 Task: Set the strength for the debanding algorithm to 1.30.
Action: Mouse moved to (95, 16)
Screenshot: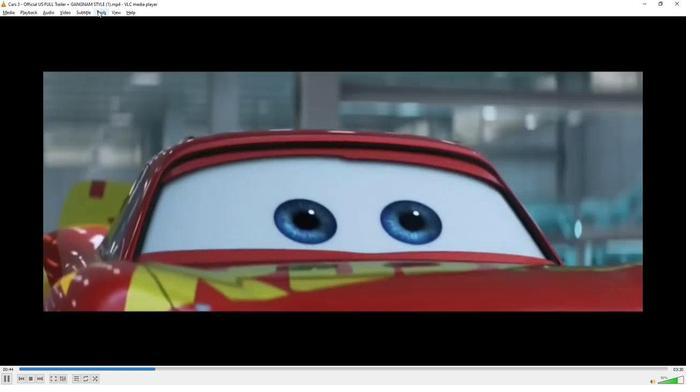 
Action: Mouse pressed left at (95, 16)
Screenshot: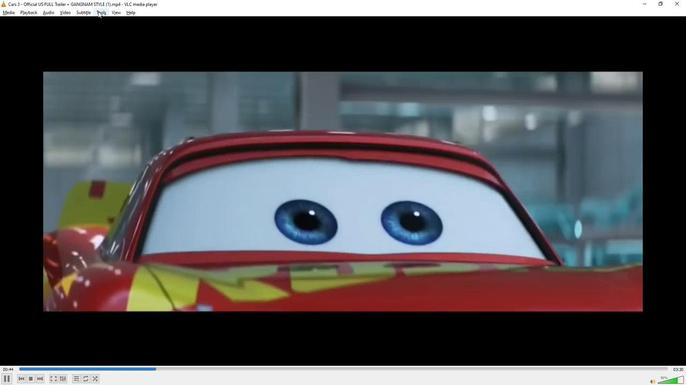 
Action: Mouse moved to (116, 98)
Screenshot: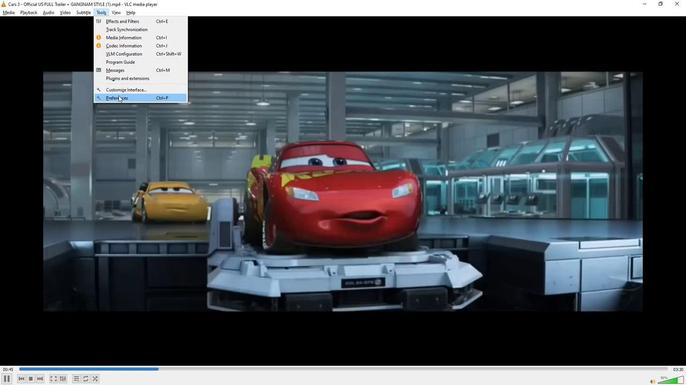 
Action: Mouse pressed left at (116, 98)
Screenshot: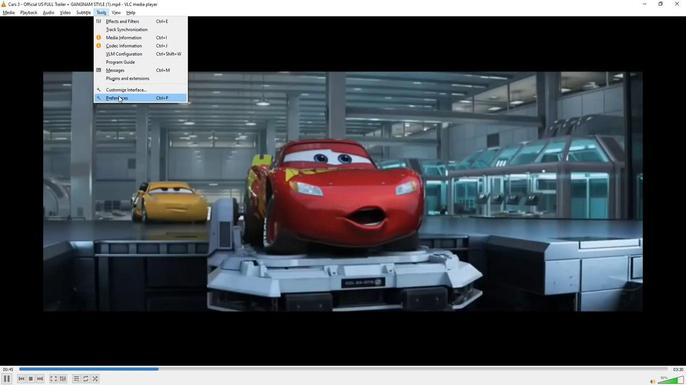
Action: Mouse moved to (150, 301)
Screenshot: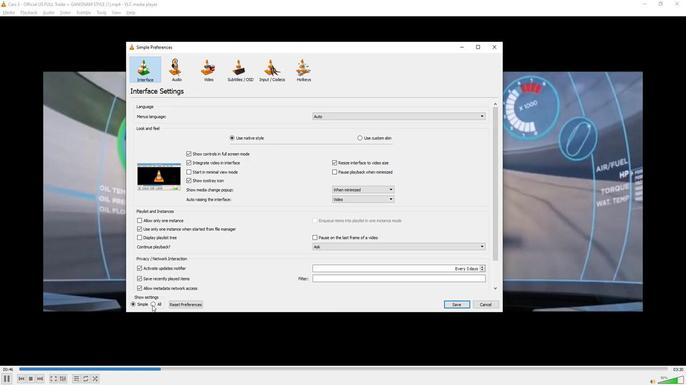 
Action: Mouse pressed left at (150, 301)
Screenshot: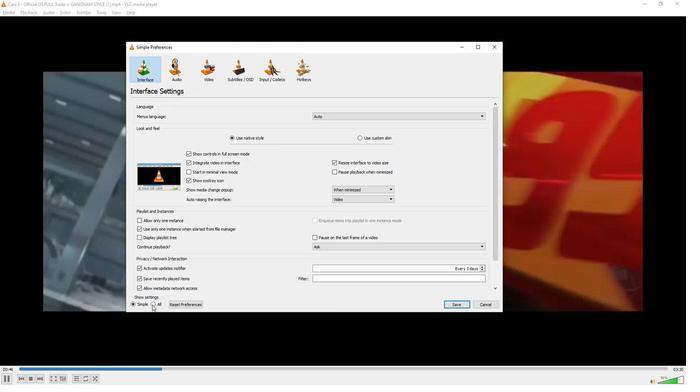 
Action: Mouse moved to (158, 267)
Screenshot: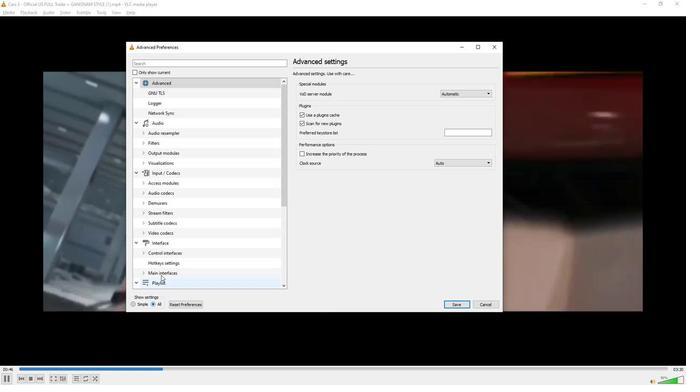 
Action: Mouse scrolled (158, 266) with delta (0, 0)
Screenshot: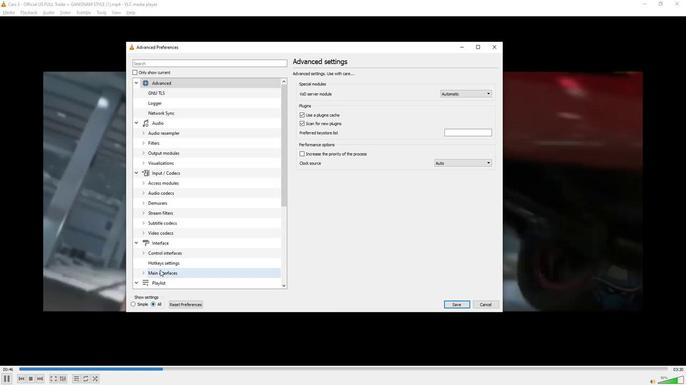 
Action: Mouse scrolled (158, 266) with delta (0, 0)
Screenshot: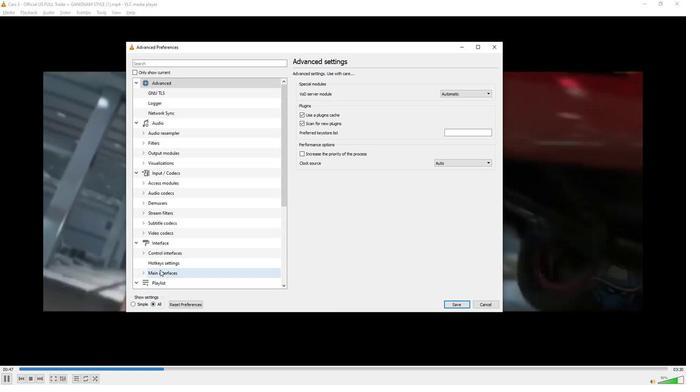 
Action: Mouse moved to (158, 267)
Screenshot: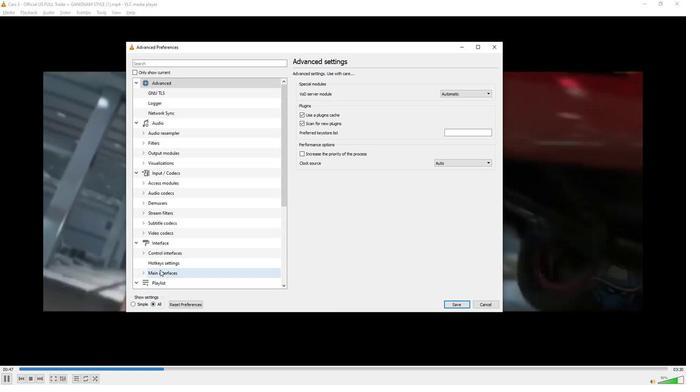 
Action: Mouse scrolled (158, 266) with delta (0, 0)
Screenshot: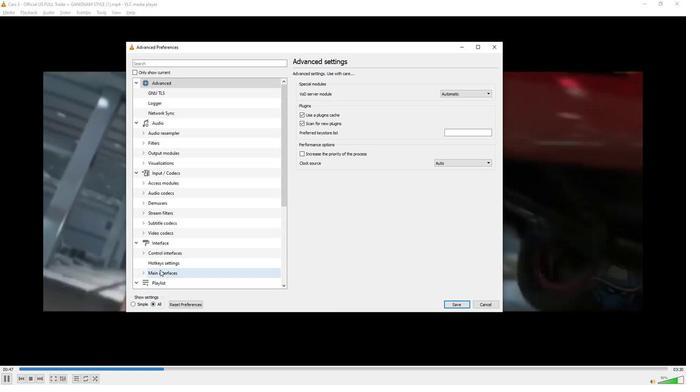 
Action: Mouse scrolled (158, 266) with delta (0, 0)
Screenshot: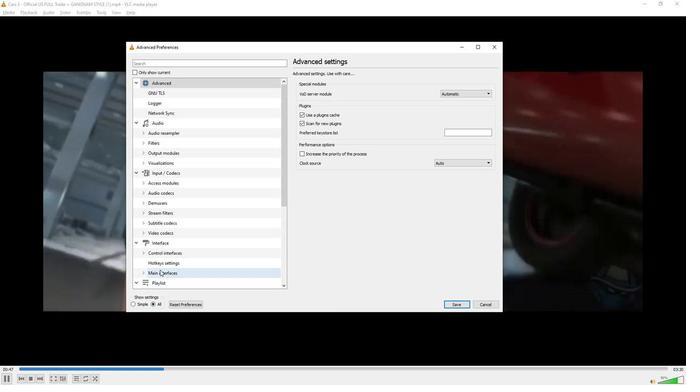 
Action: Mouse scrolled (158, 266) with delta (0, 0)
Screenshot: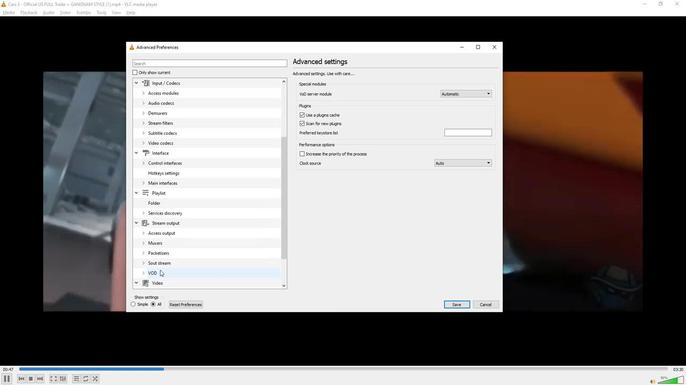 
Action: Mouse scrolled (158, 266) with delta (0, 0)
Screenshot: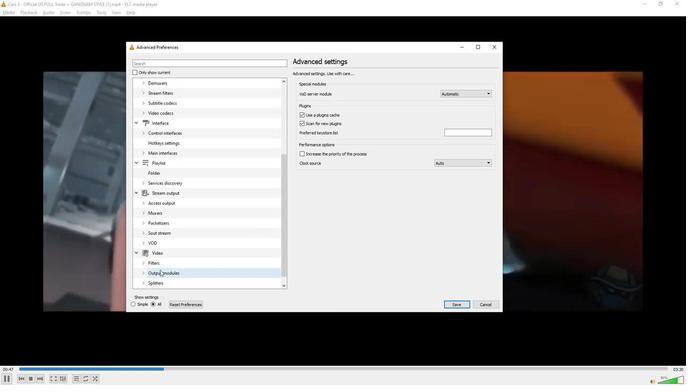 
Action: Mouse moved to (157, 266)
Screenshot: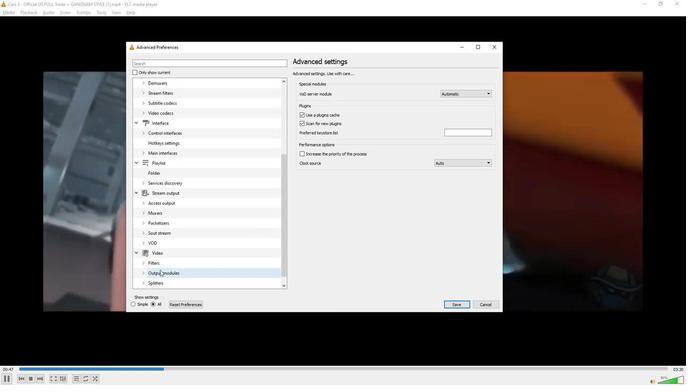 
Action: Mouse scrolled (157, 266) with delta (0, 0)
Screenshot: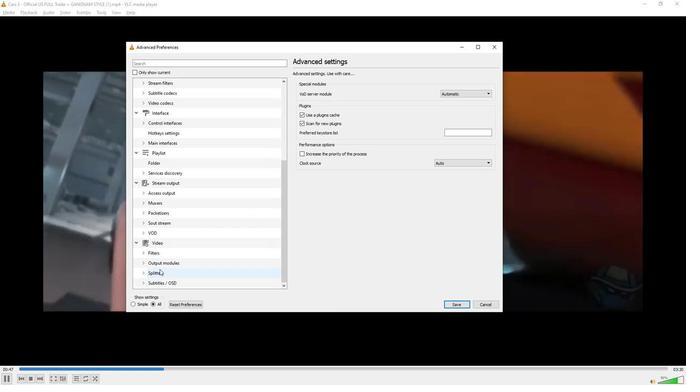 
Action: Mouse moved to (140, 252)
Screenshot: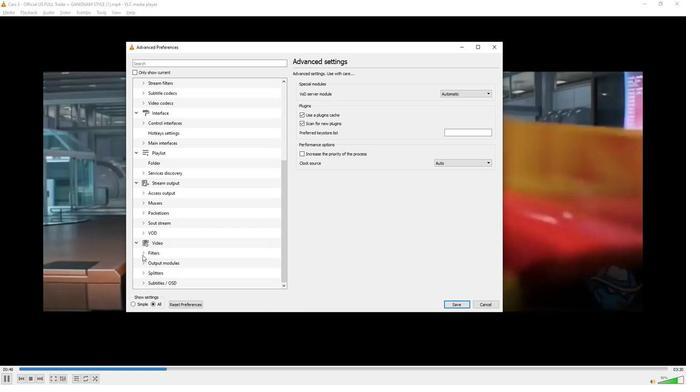 
Action: Mouse pressed left at (140, 252)
Screenshot: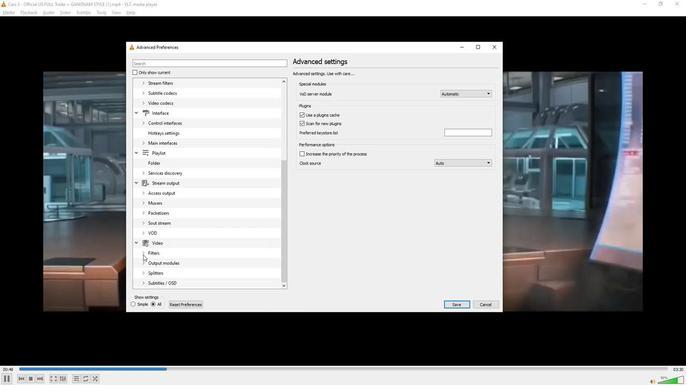 
Action: Mouse moved to (147, 248)
Screenshot: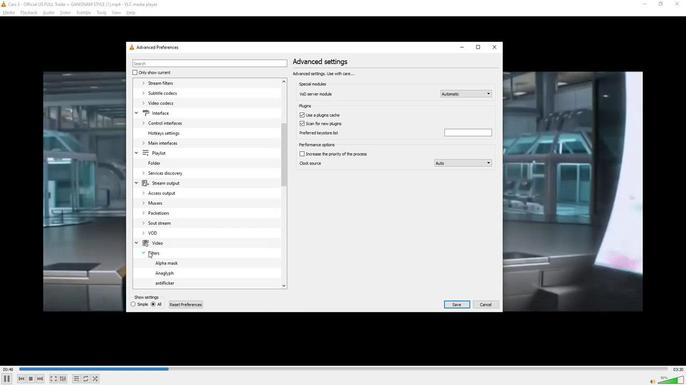
Action: Mouse scrolled (147, 248) with delta (0, 0)
Screenshot: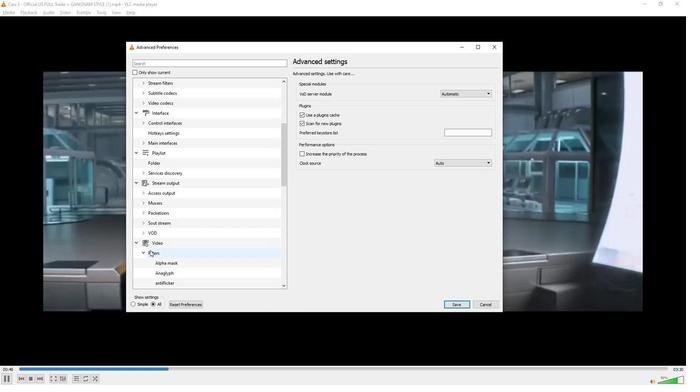 
Action: Mouse scrolled (147, 248) with delta (0, 0)
Screenshot: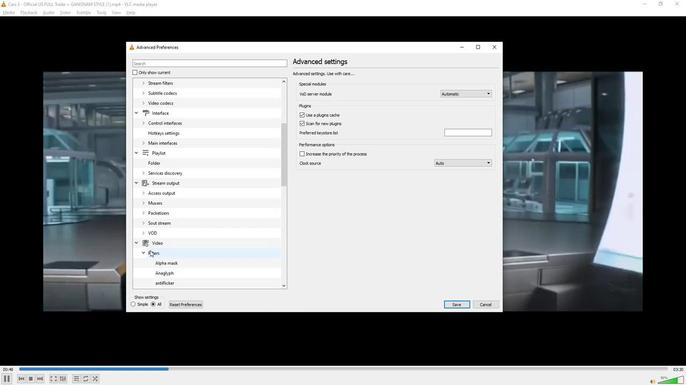 
Action: Mouse scrolled (147, 248) with delta (0, 0)
Screenshot: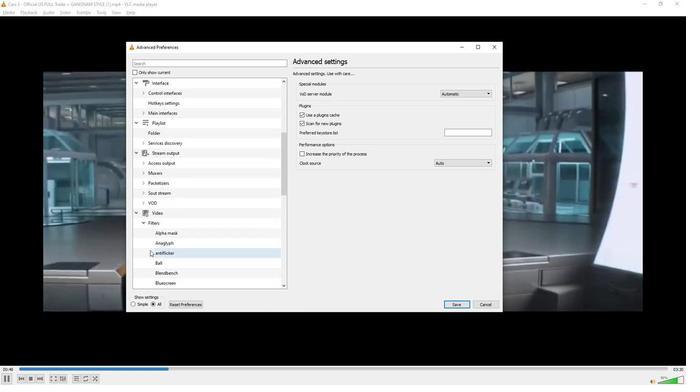 
Action: Mouse scrolled (147, 248) with delta (0, 0)
Screenshot: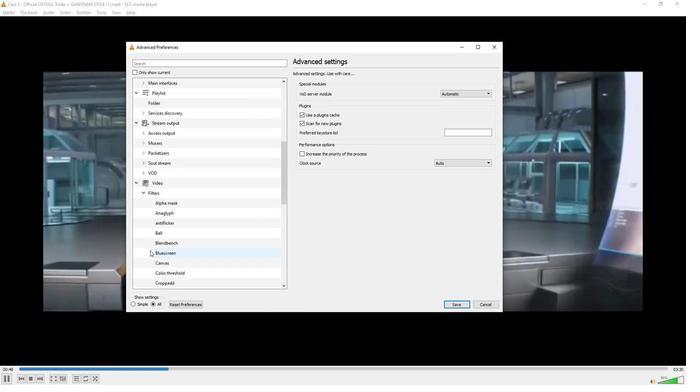 
Action: Mouse scrolled (147, 248) with delta (0, 0)
Screenshot: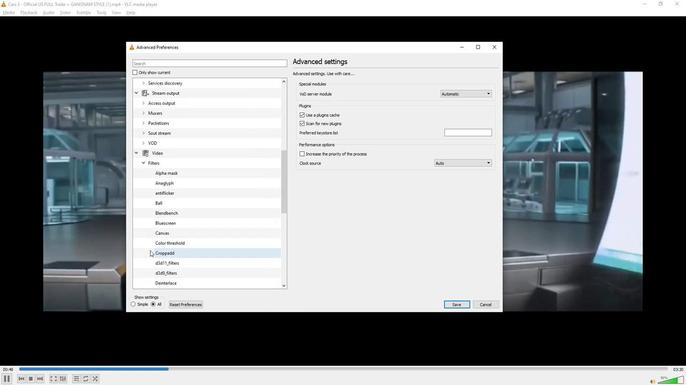 
Action: Mouse moved to (166, 266)
Screenshot: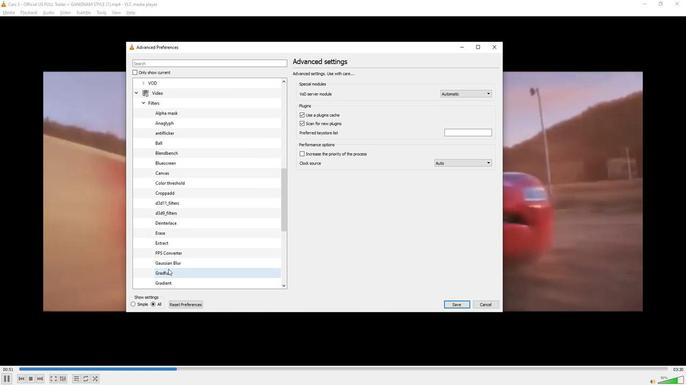 
Action: Mouse pressed left at (166, 266)
Screenshot: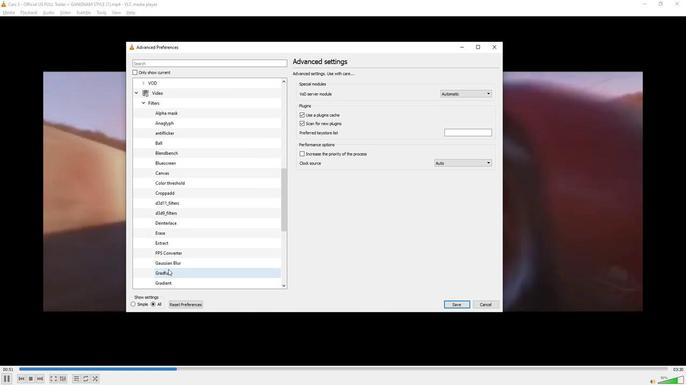 
Action: Mouse moved to (492, 94)
Screenshot: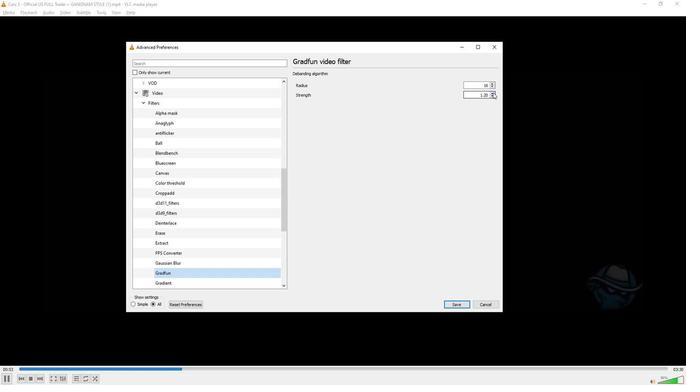 
Action: Mouse pressed left at (492, 94)
Screenshot: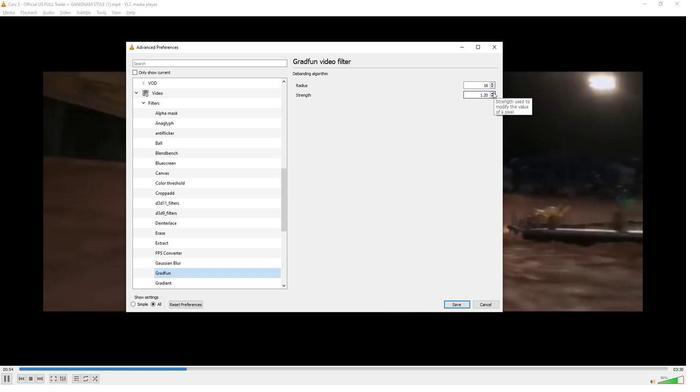 
Action: Mouse moved to (488, 135)
Screenshot: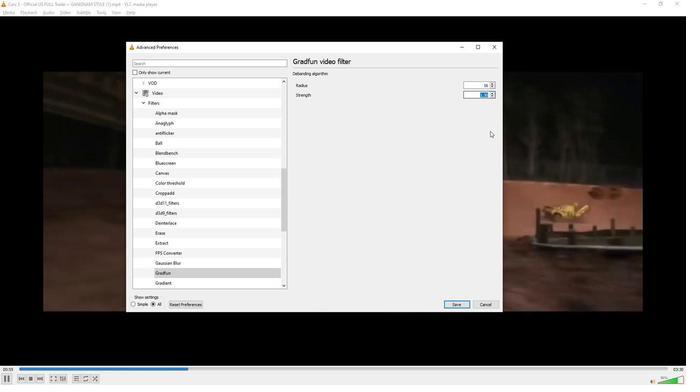 
Action: Mouse pressed left at (488, 135)
Screenshot: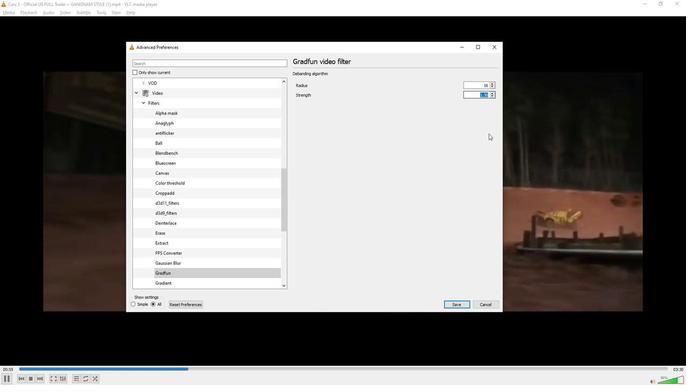 
